 Task: Enable the video filter "Gradfun video filter" for mosaic bridge stream output.
Action: Mouse moved to (94, 9)
Screenshot: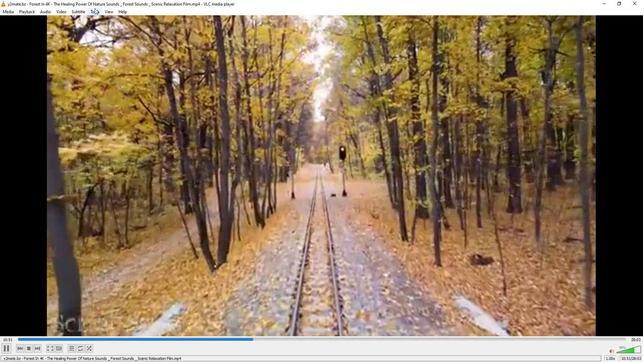 
Action: Mouse pressed left at (94, 9)
Screenshot: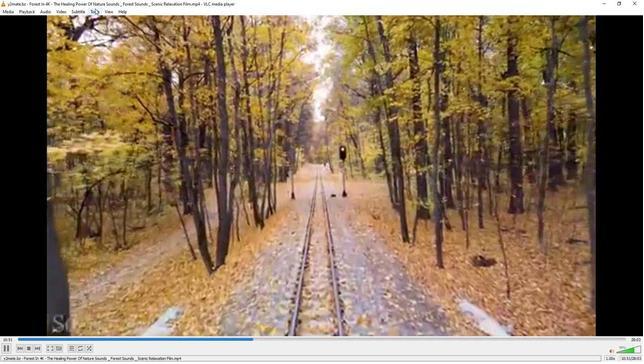 
Action: Mouse moved to (99, 91)
Screenshot: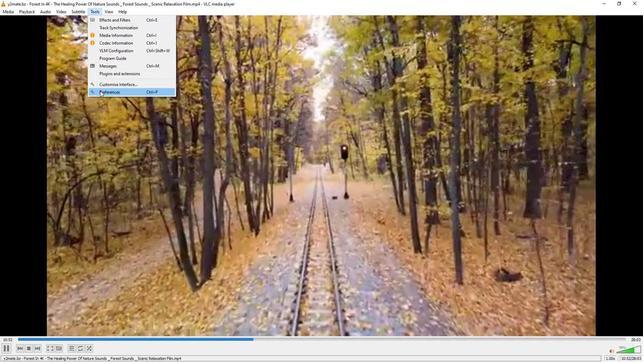 
Action: Mouse pressed left at (99, 91)
Screenshot: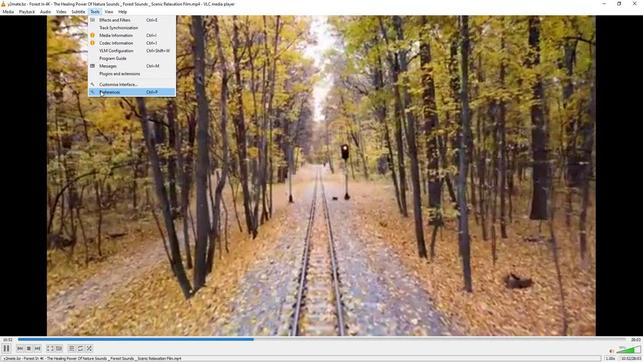 
Action: Mouse moved to (213, 295)
Screenshot: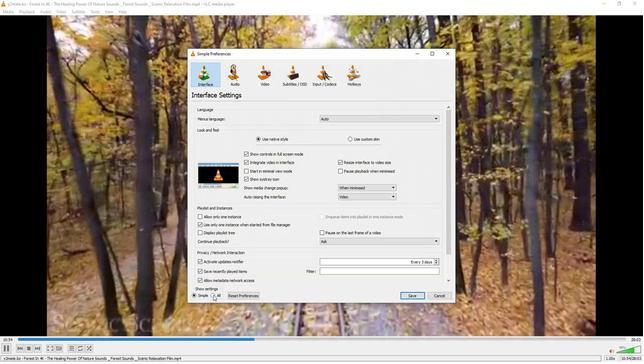 
Action: Mouse pressed left at (213, 295)
Screenshot: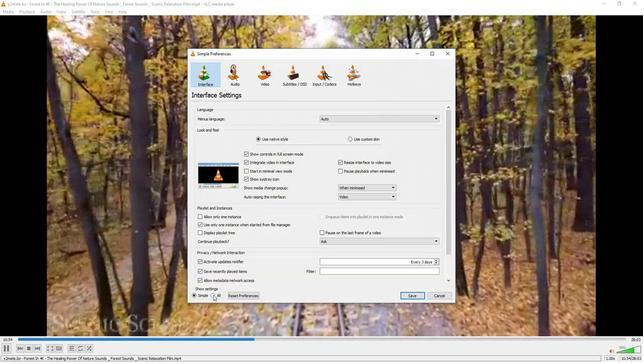 
Action: Mouse moved to (196, 236)
Screenshot: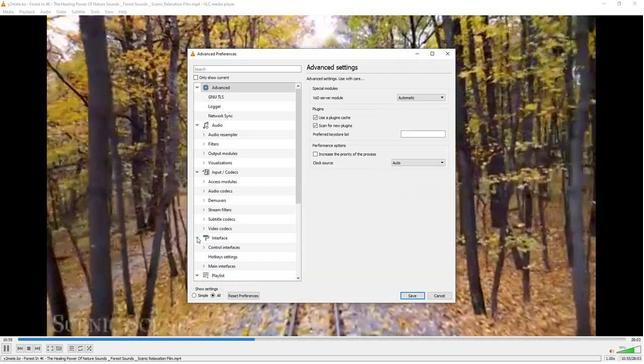 
Action: Mouse scrolled (196, 235) with delta (0, 0)
Screenshot: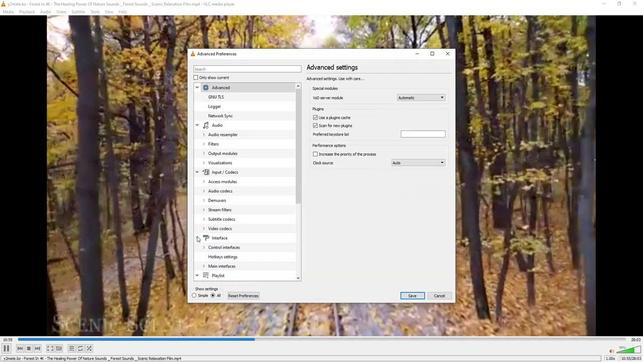
Action: Mouse scrolled (196, 235) with delta (0, 0)
Screenshot: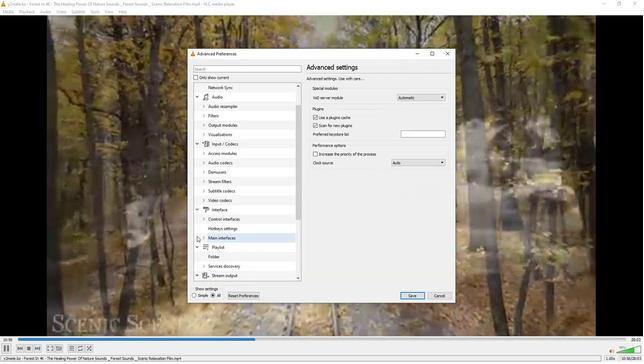 
Action: Mouse scrolled (196, 235) with delta (0, 0)
Screenshot: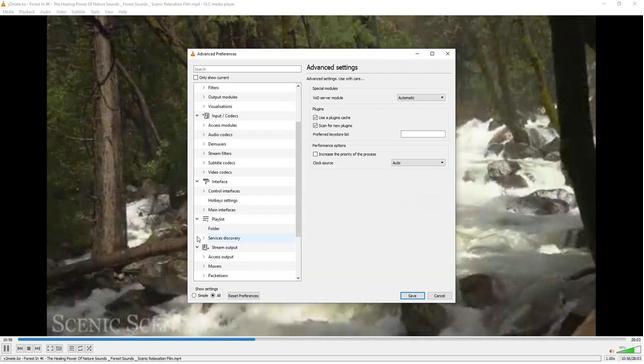 
Action: Mouse scrolled (196, 235) with delta (0, 0)
Screenshot: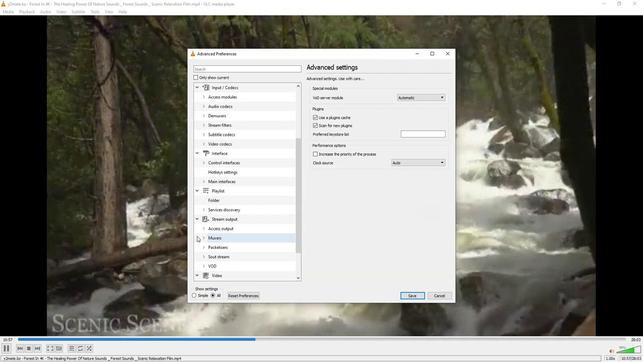 
Action: Mouse moved to (201, 227)
Screenshot: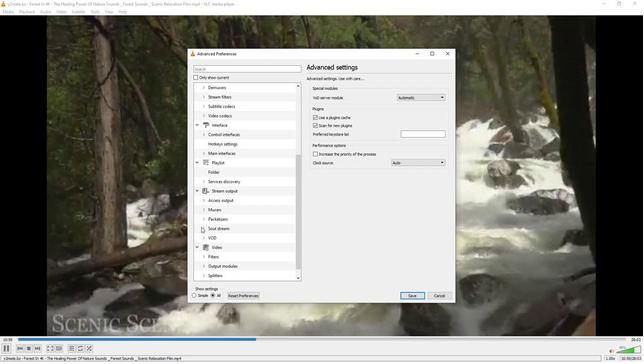 
Action: Mouse pressed left at (201, 227)
Screenshot: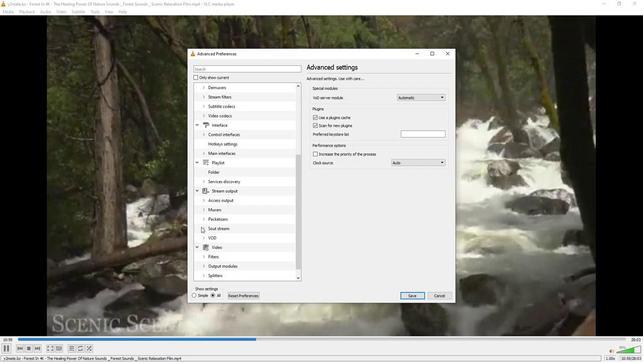 
Action: Mouse moved to (219, 246)
Screenshot: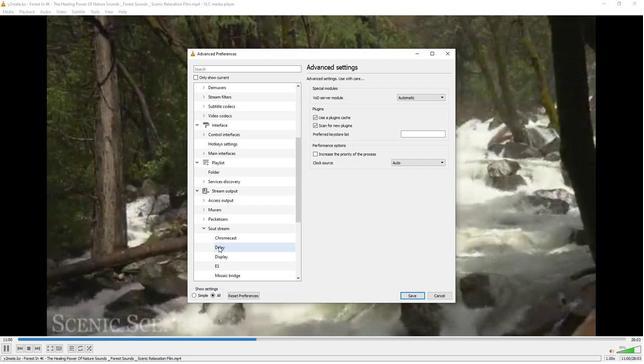 
Action: Mouse scrolled (219, 246) with delta (0, 0)
Screenshot: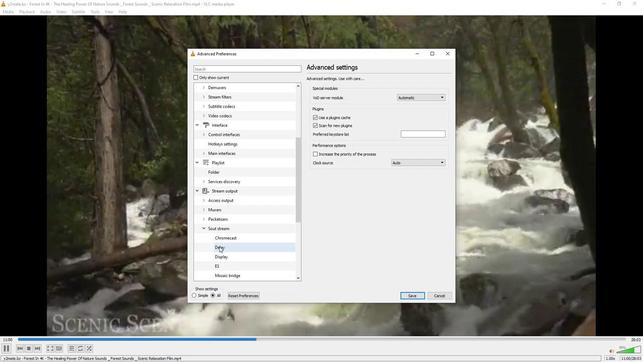 
Action: Mouse moved to (221, 245)
Screenshot: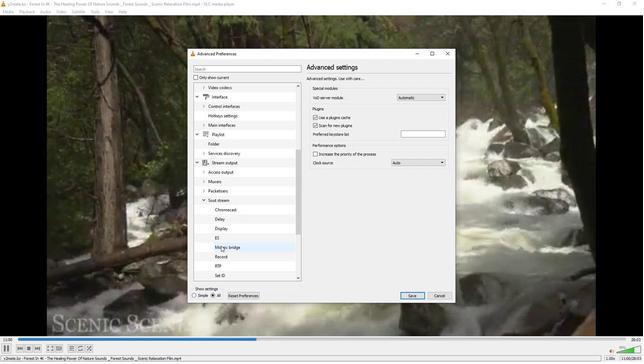 
Action: Mouse pressed left at (221, 245)
Screenshot: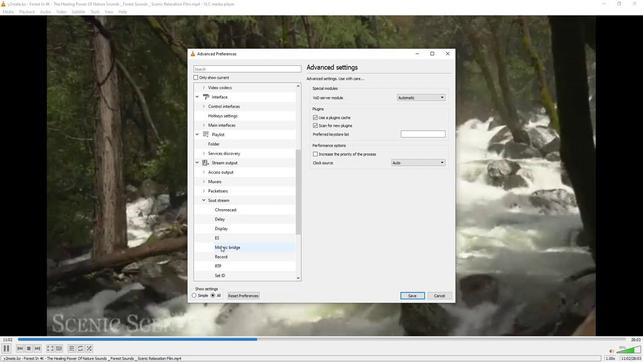 
Action: Mouse moved to (404, 221)
Screenshot: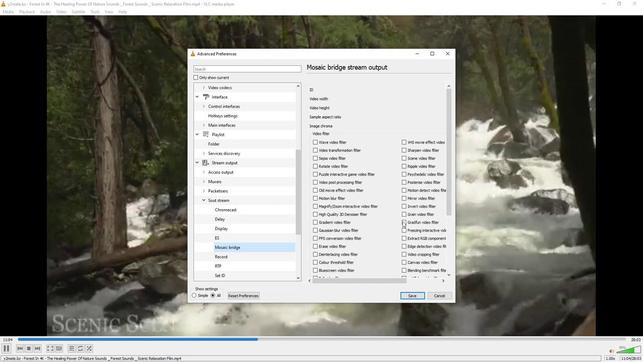 
Action: Mouse pressed left at (404, 221)
Screenshot: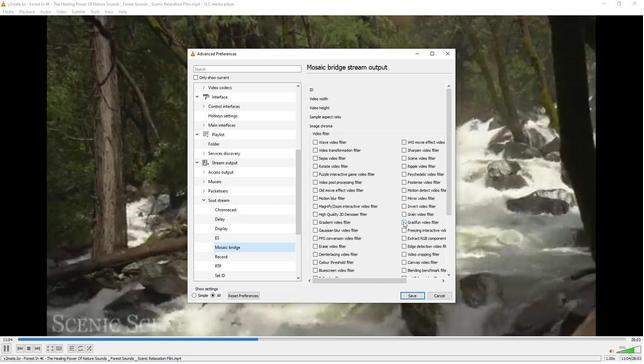 
Action: Mouse moved to (361, 264)
Screenshot: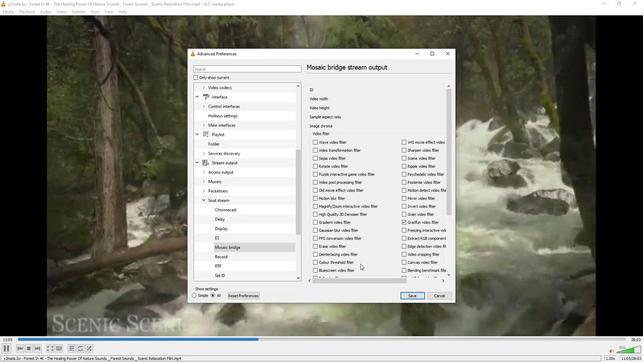 
